 Task: Change paper size to A3.
Action: Mouse moved to (59, 100)
Screenshot: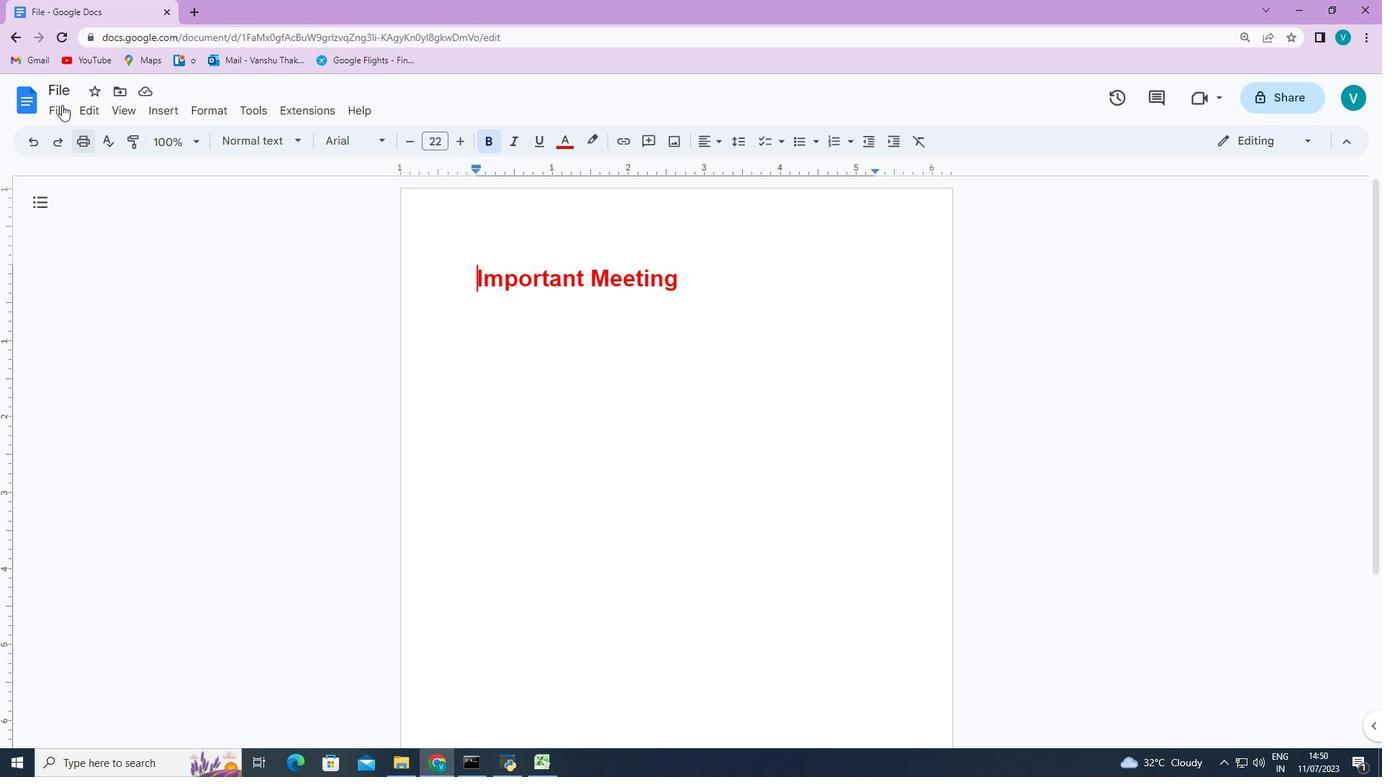 
Action: Mouse pressed left at (59, 100)
Screenshot: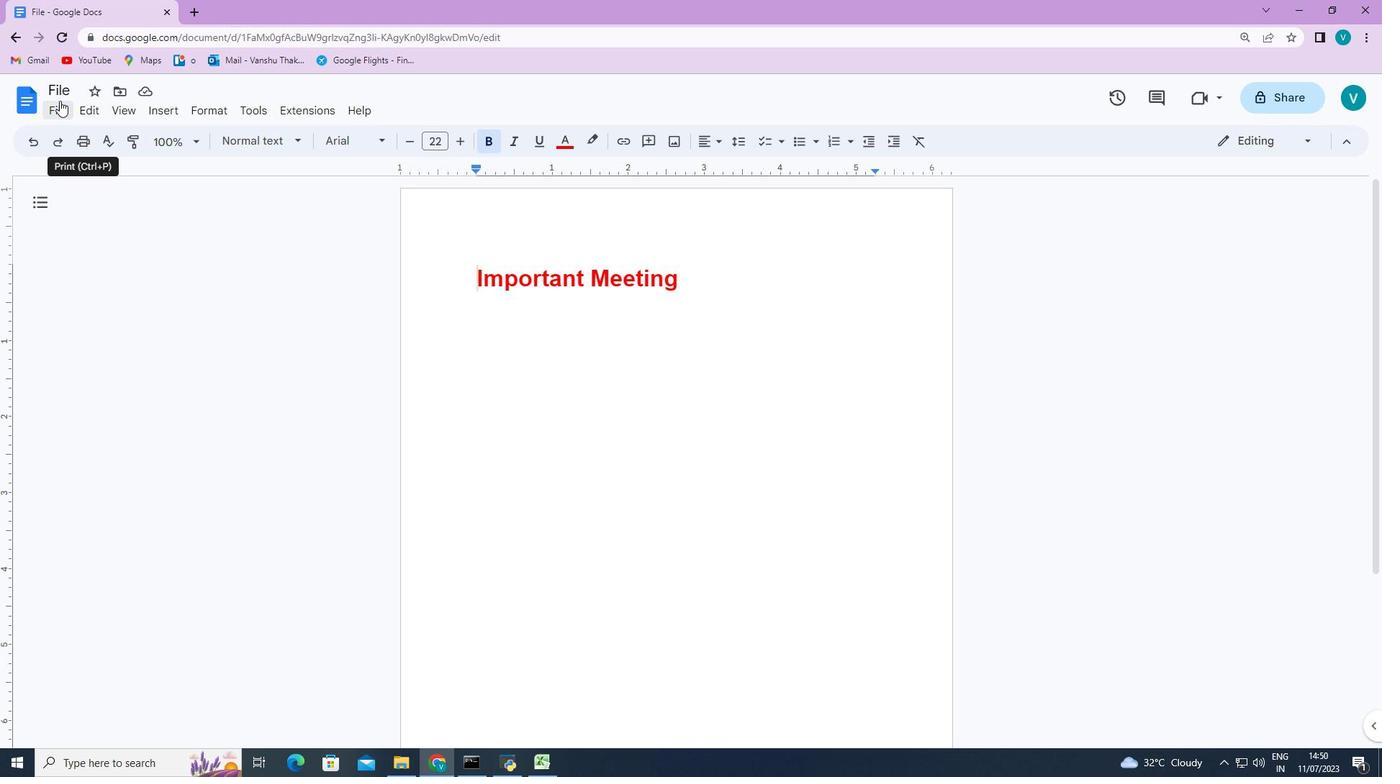 
Action: Mouse moved to (120, 539)
Screenshot: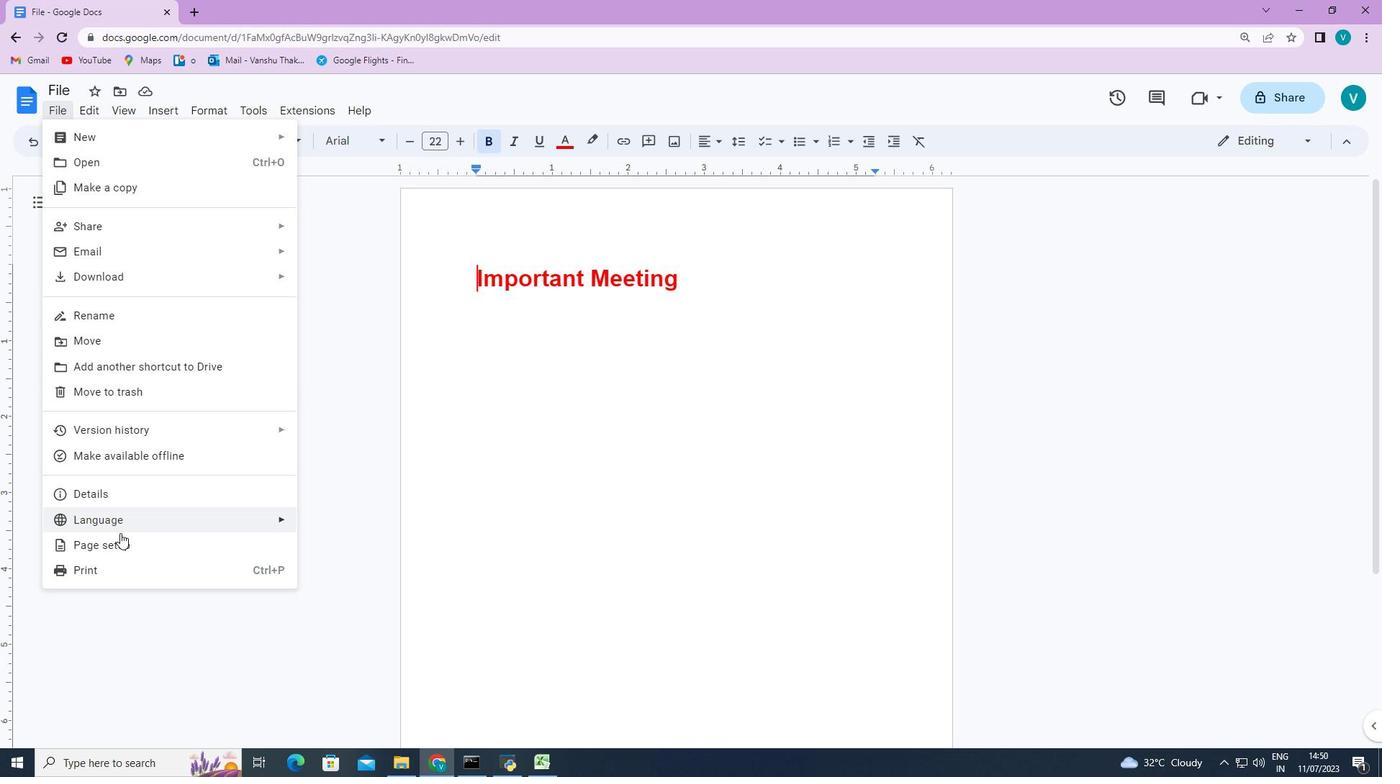 
Action: Mouse pressed left at (120, 539)
Screenshot: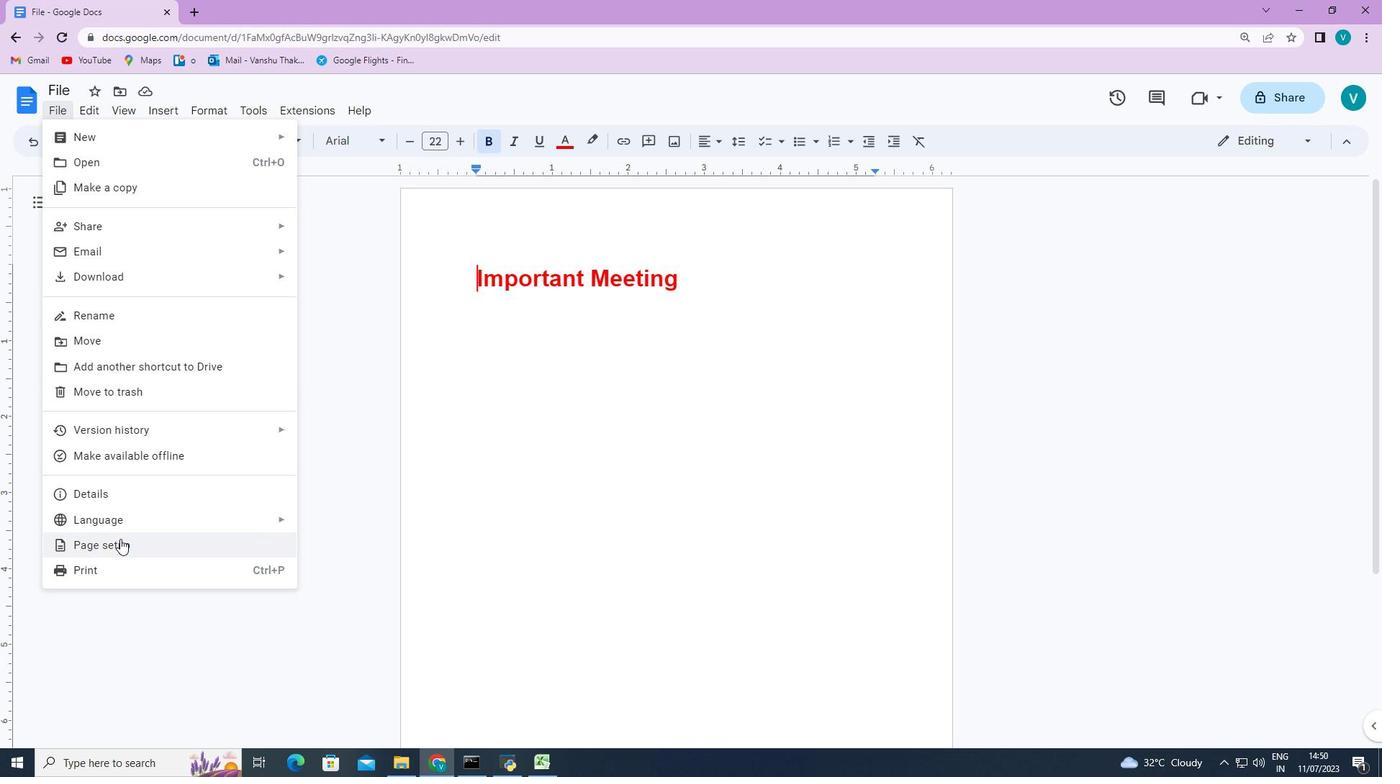 
Action: Mouse moved to (610, 457)
Screenshot: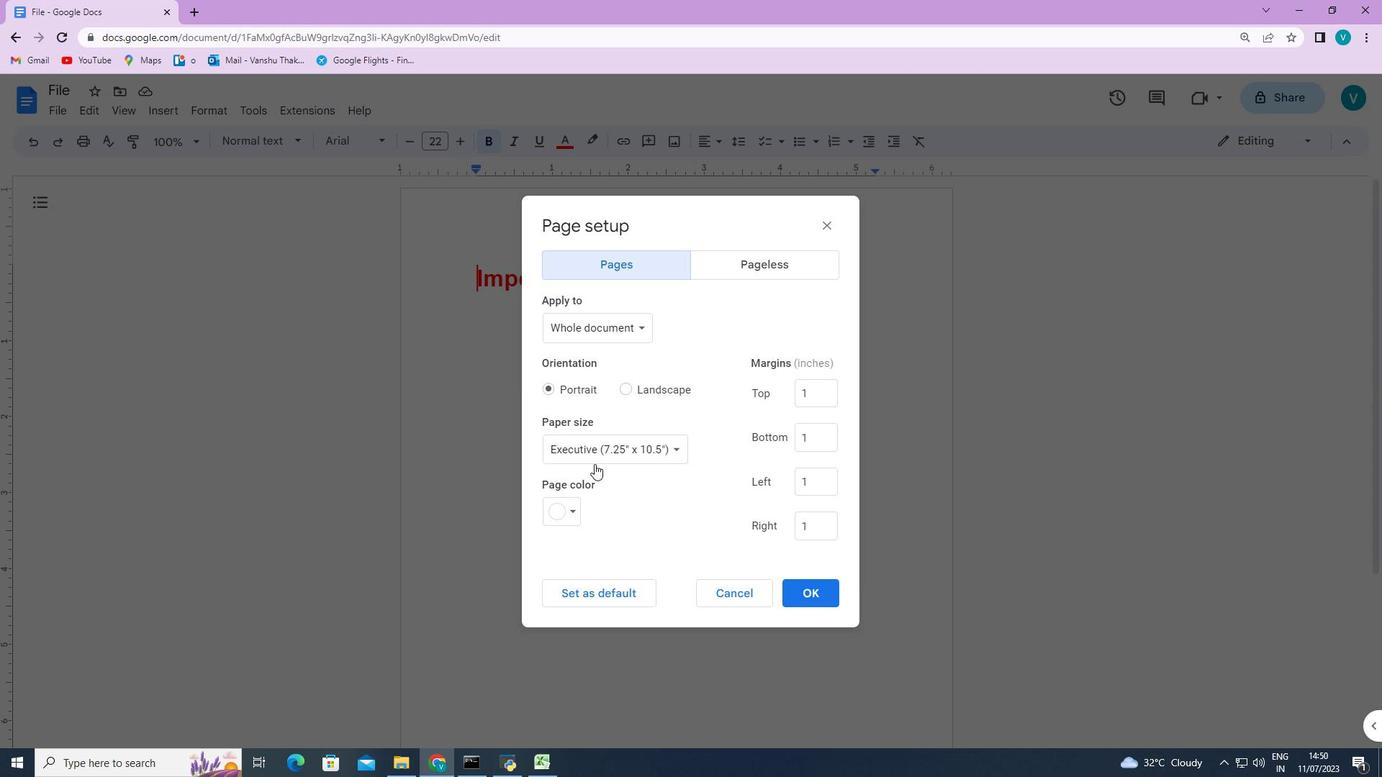 
Action: Mouse pressed left at (610, 457)
Screenshot: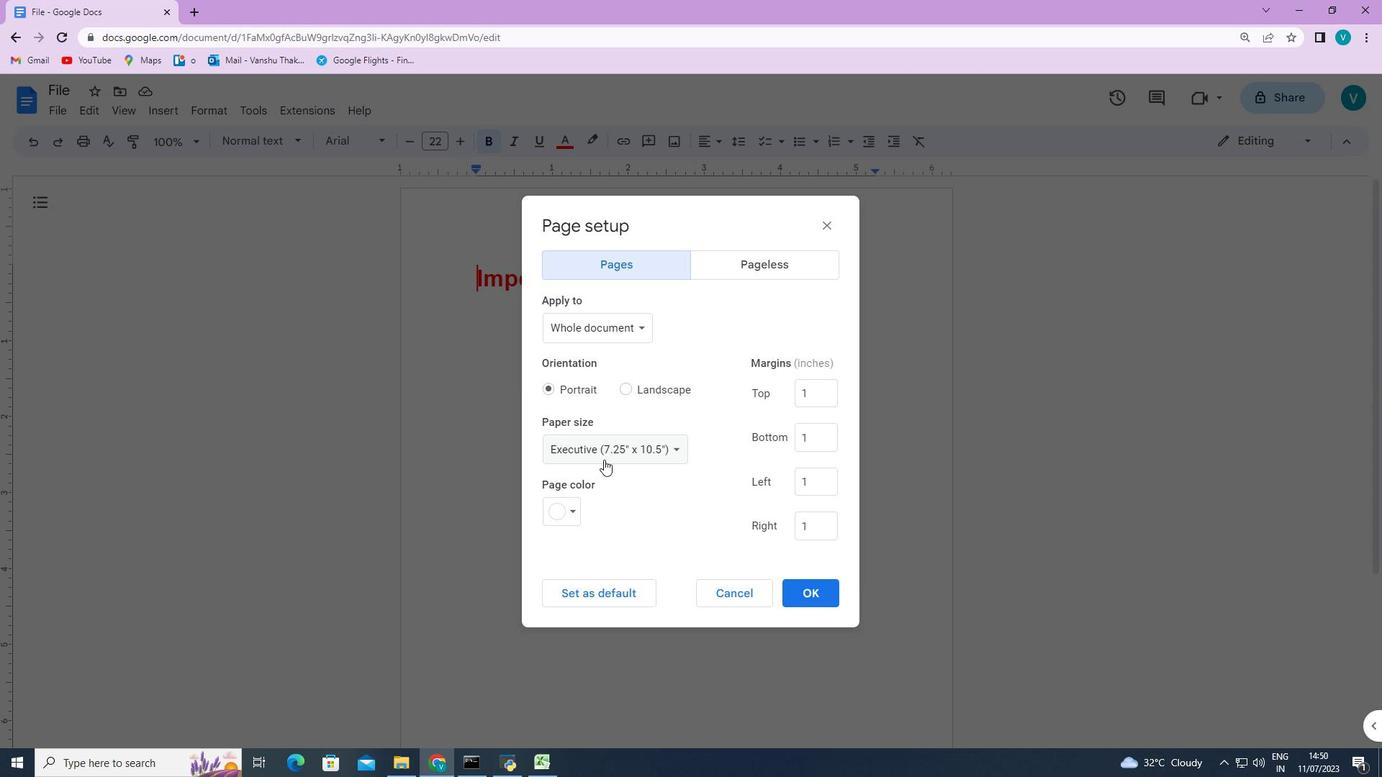 
Action: Mouse moved to (606, 496)
Screenshot: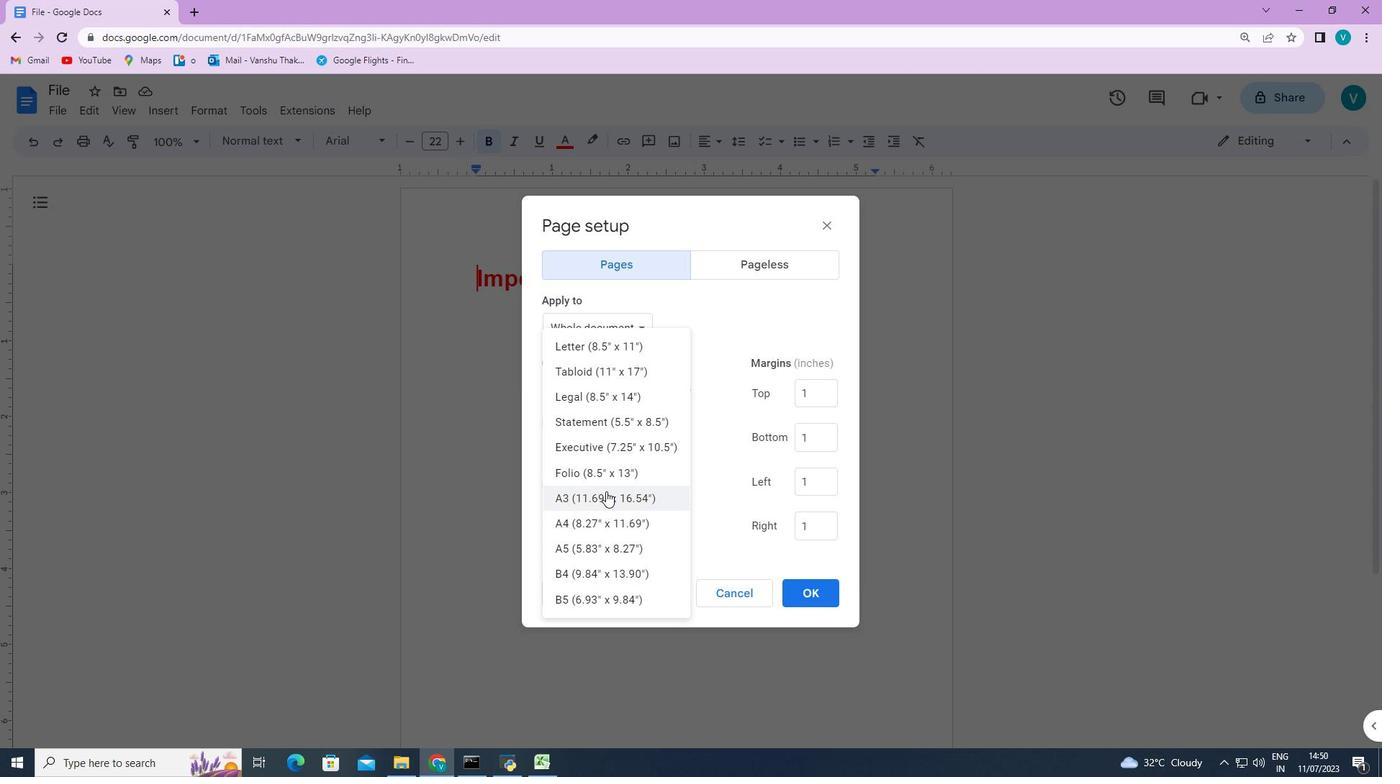 
Action: Mouse pressed left at (606, 496)
Screenshot: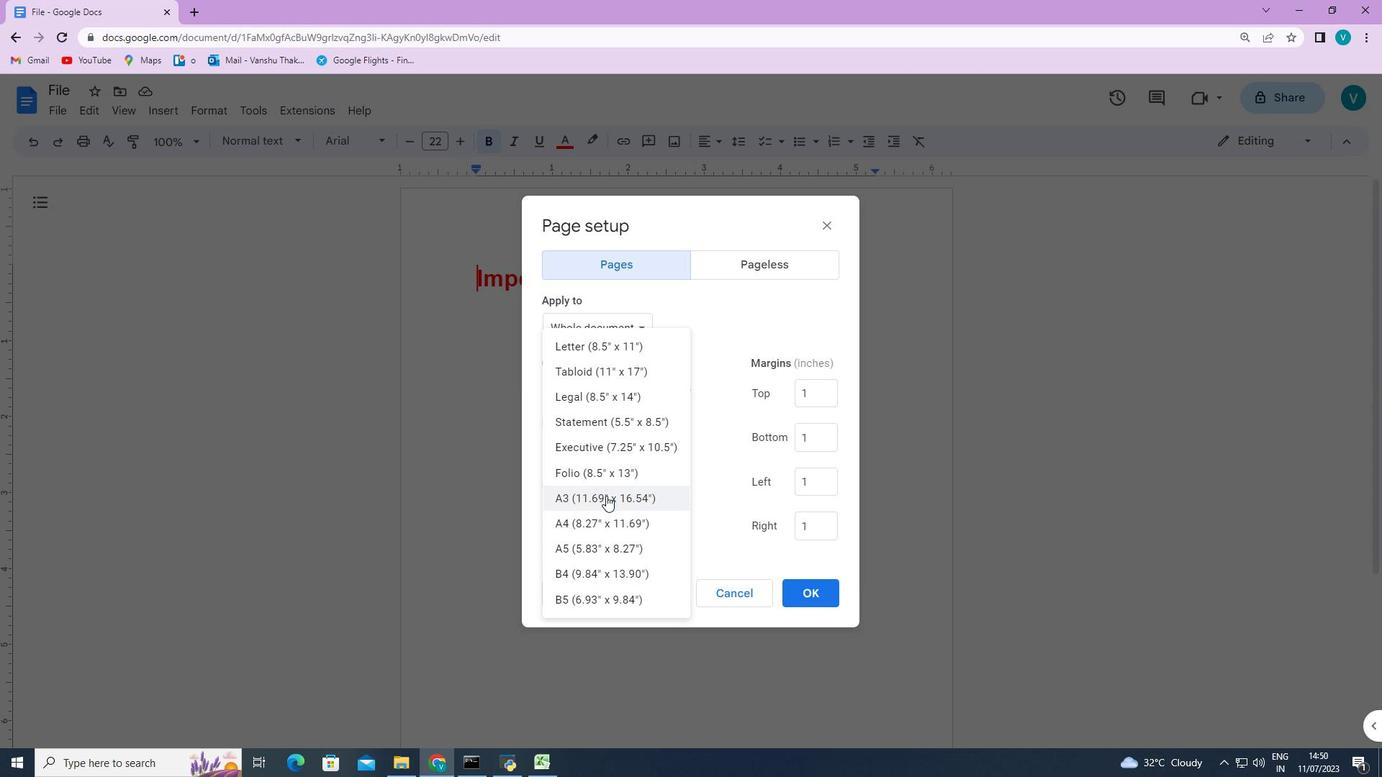 
Action: Mouse moved to (809, 597)
Screenshot: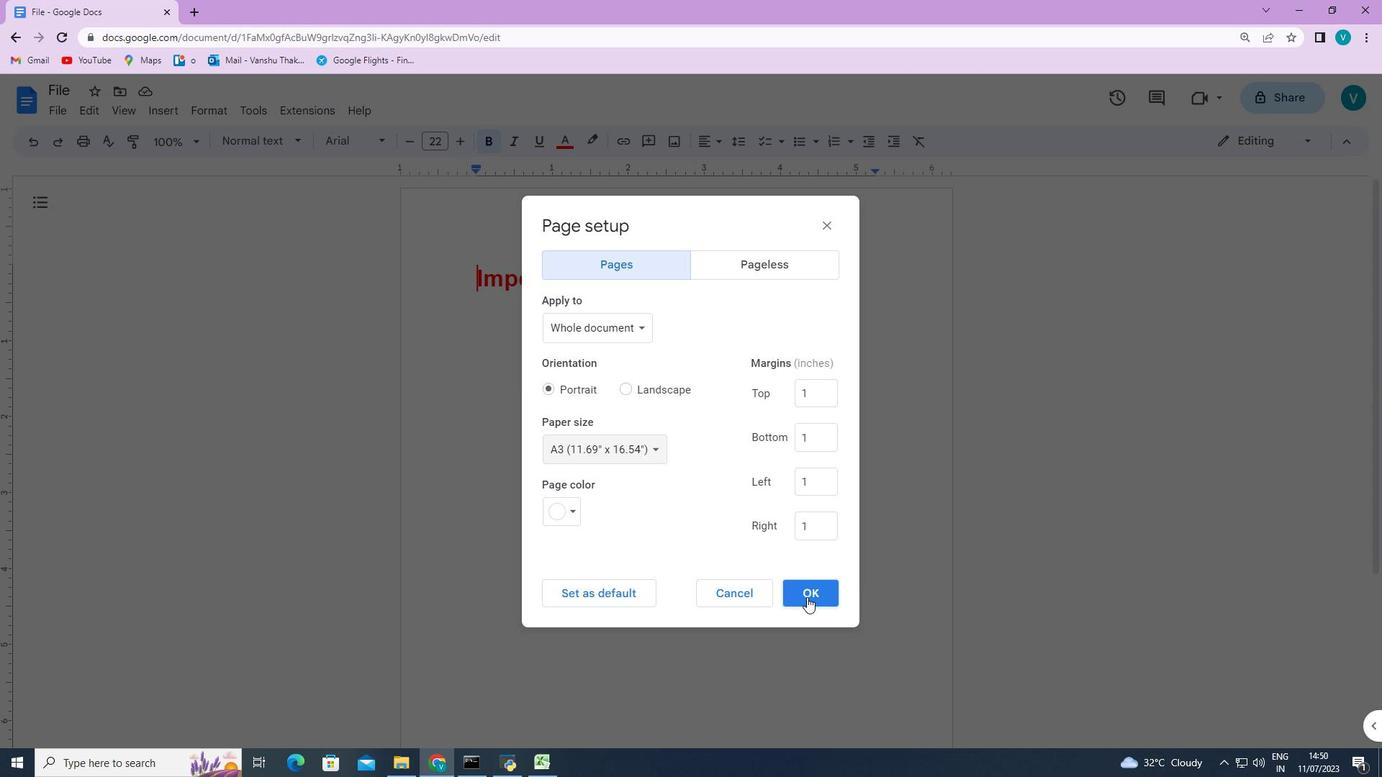 
Action: Mouse pressed left at (809, 597)
Screenshot: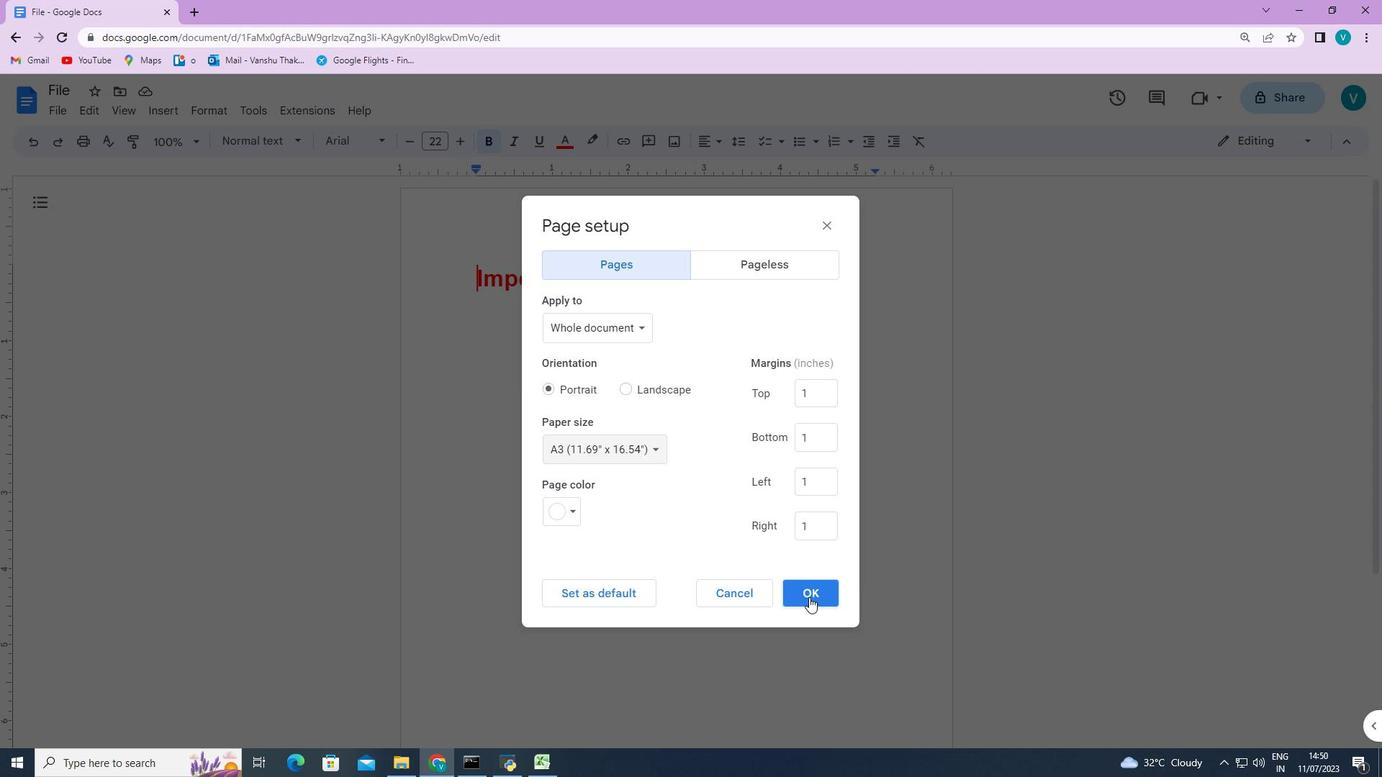 
Action: Mouse moved to (810, 597)
Screenshot: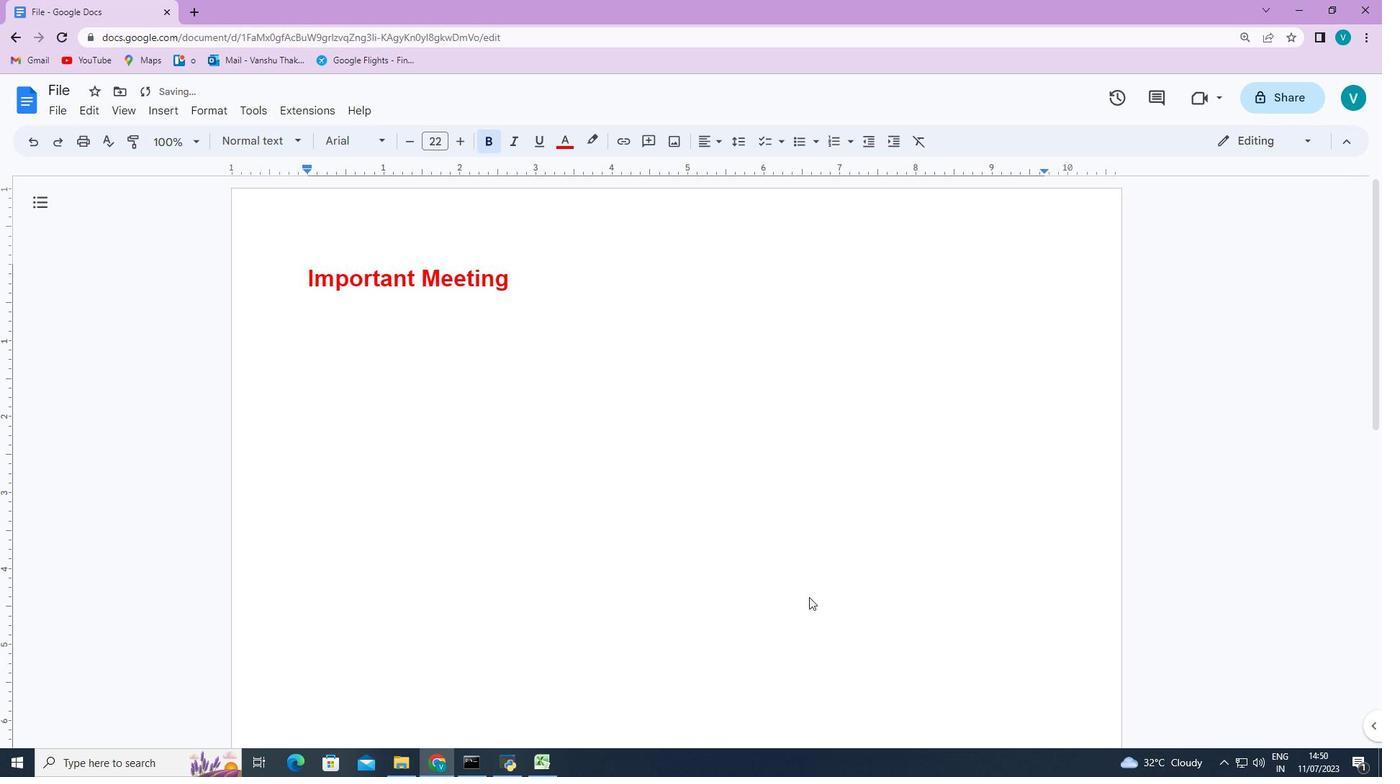 
